 Task: Create new contact,   with mail id: 'JonesLiam@AOL.com', first name: 'Liam', Last name: 'Jones', Job Title: Chief Marketing Officer, Phone number (408) 555-5678. Change life cycle stage to  'Lead' and lead status to 'New'. Add new company to the associated contact: www.grab.in
 . Logged in from softage.5@softage.net
Action: Mouse moved to (67, 51)
Screenshot: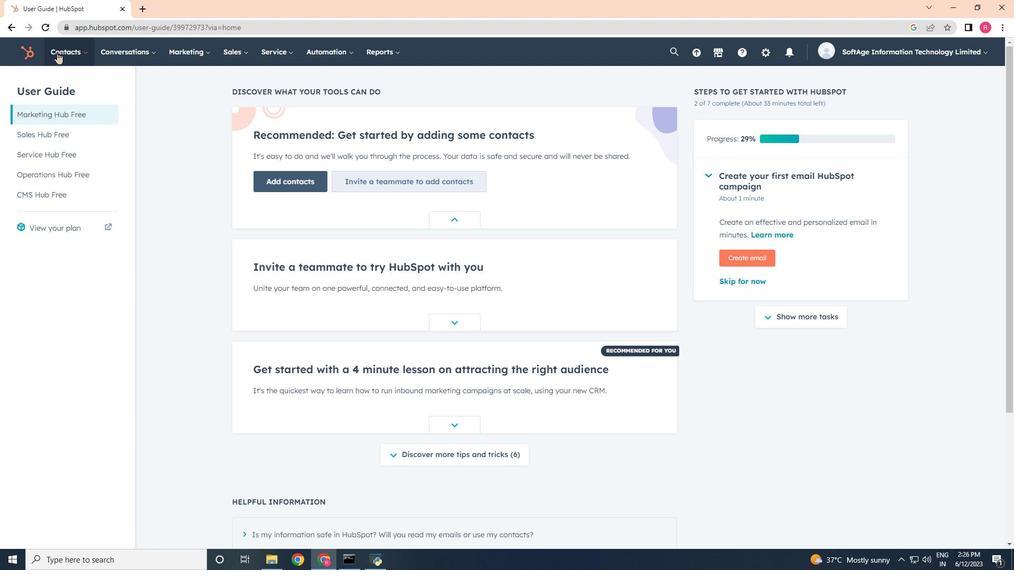 
Action: Mouse pressed left at (67, 51)
Screenshot: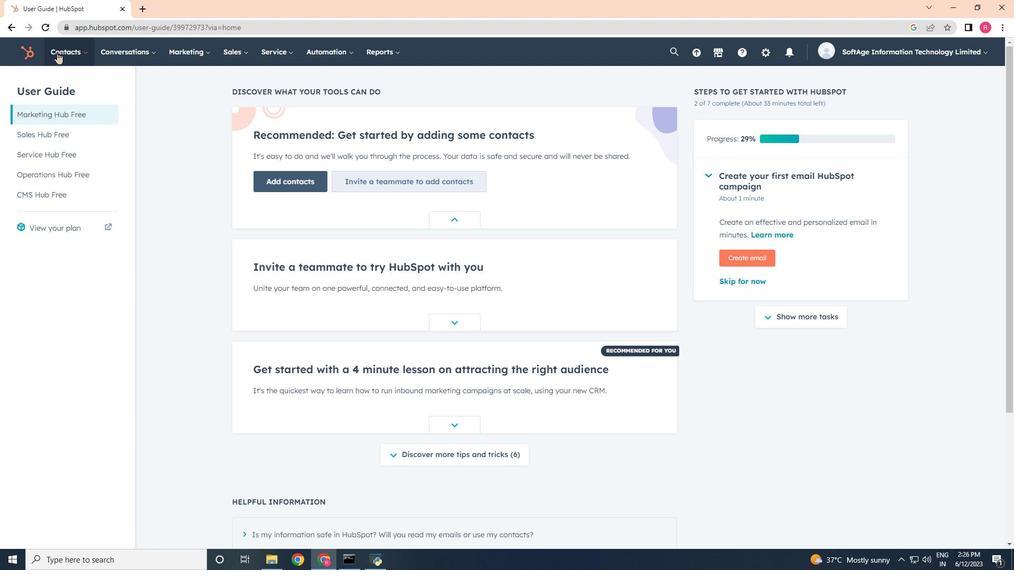 
Action: Mouse moved to (82, 85)
Screenshot: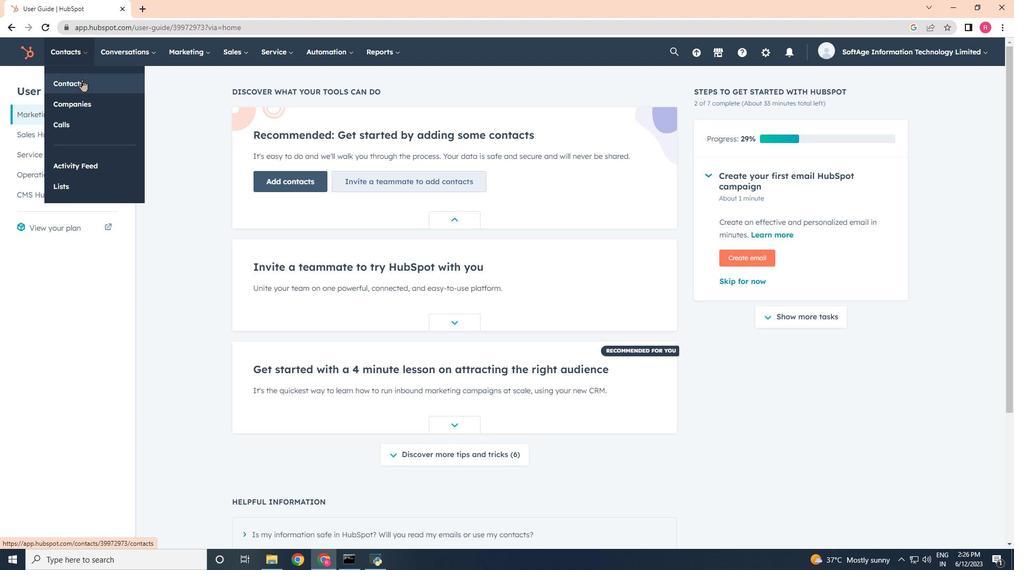
Action: Mouse pressed left at (82, 85)
Screenshot: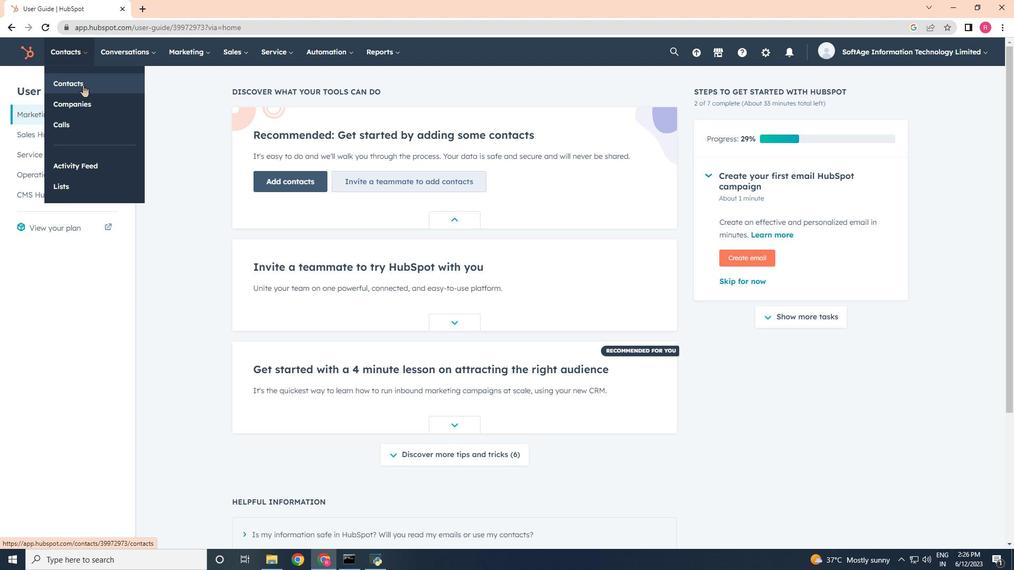 
Action: Mouse moved to (957, 85)
Screenshot: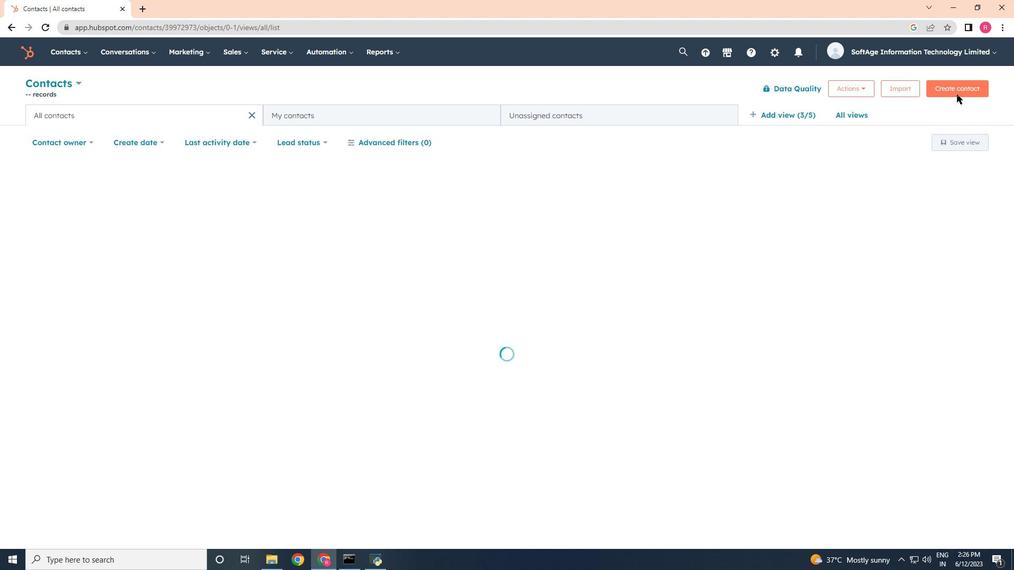 
Action: Mouse pressed left at (957, 85)
Screenshot: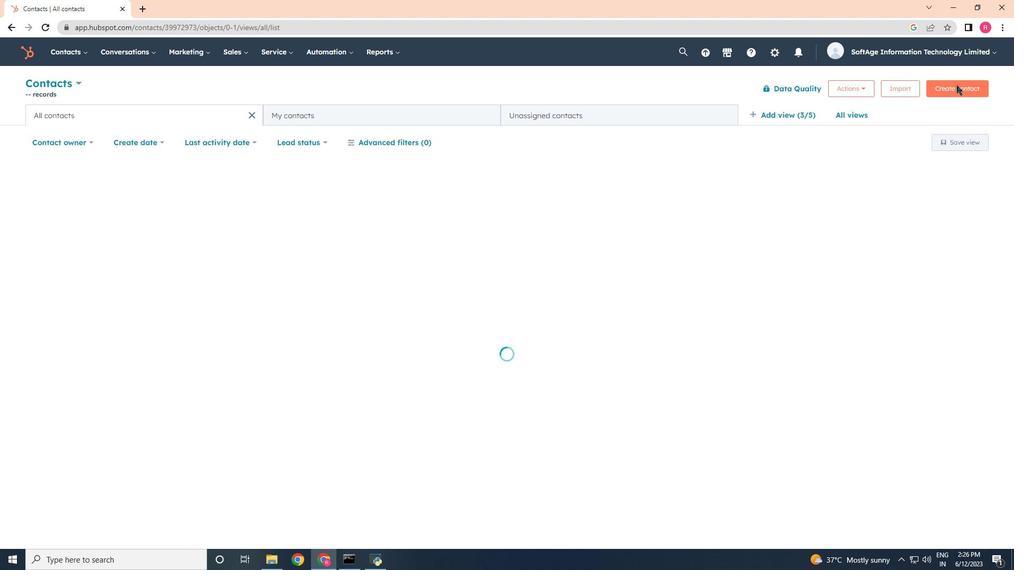 
Action: Mouse moved to (784, 139)
Screenshot: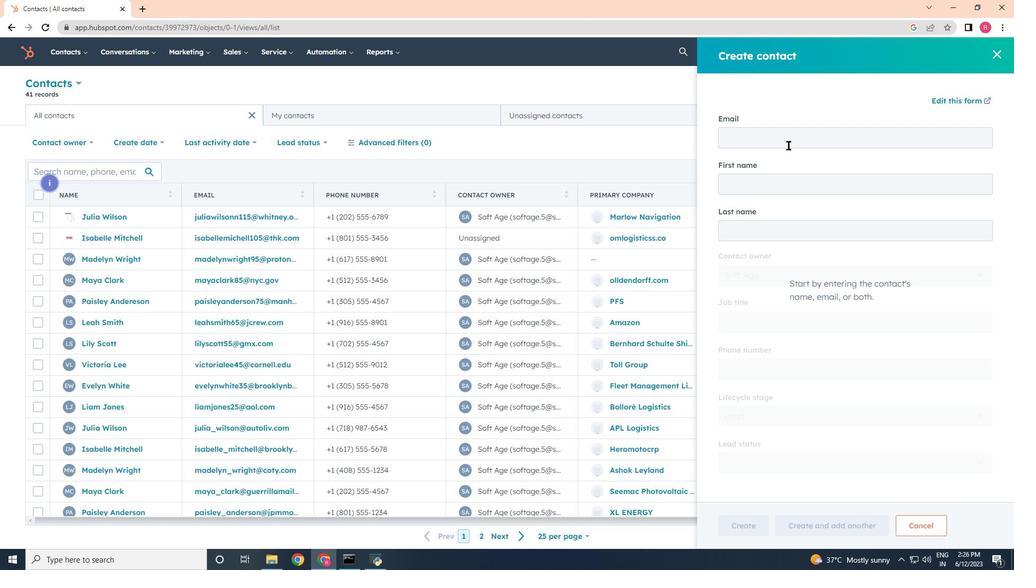 
Action: Mouse pressed left at (784, 139)
Screenshot: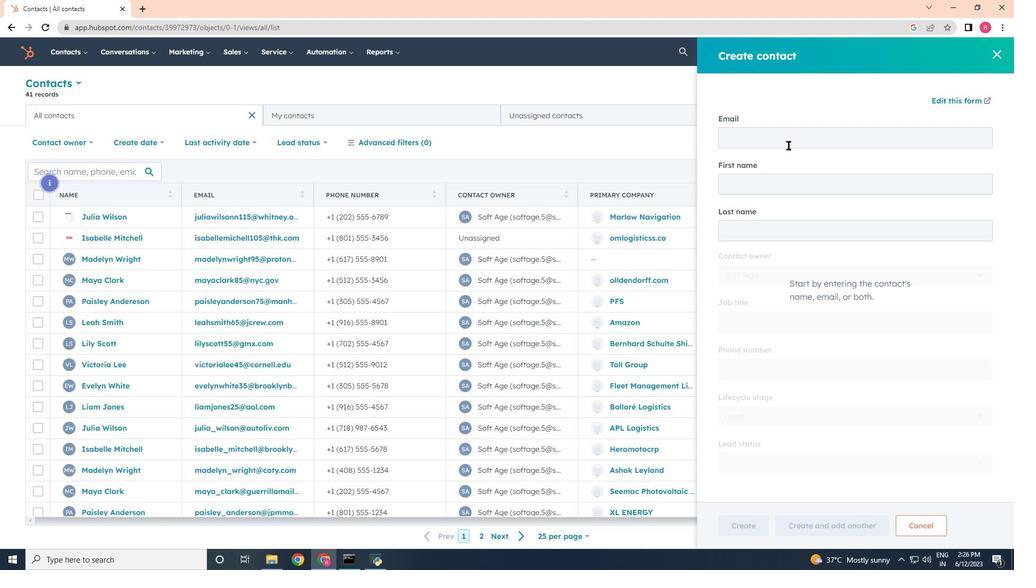 
Action: Mouse moved to (768, 147)
Screenshot: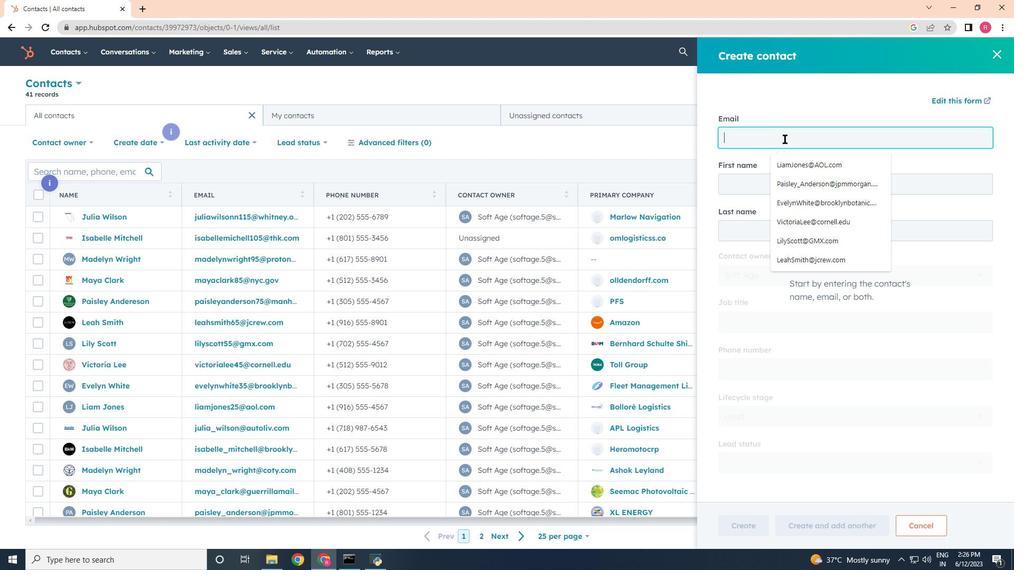 
Action: Key pressed <Key.shift>Jones<Key.shift><Key.shift><Key.shift><Key.shift><Key.shift><Key.shift><Key.shift><Key.shift><Key.shift>Liam<Key.shift><Key.shift><Key.shift><Key.shift>@<Key.shift><Key.shift>AOL.com<Key.tab><Key.shift>LI<Key.backspace>iam<Key.tab><Key.shift><Key.shift><Key.shift><Key.shift><Key.shift><Key.shift><Key.shift>Jones<Key.tab><Key.tab><Key.shift>Chief<Key.space><Key.shift>Marketing<Key.space><Key.shift>Officer
Screenshot: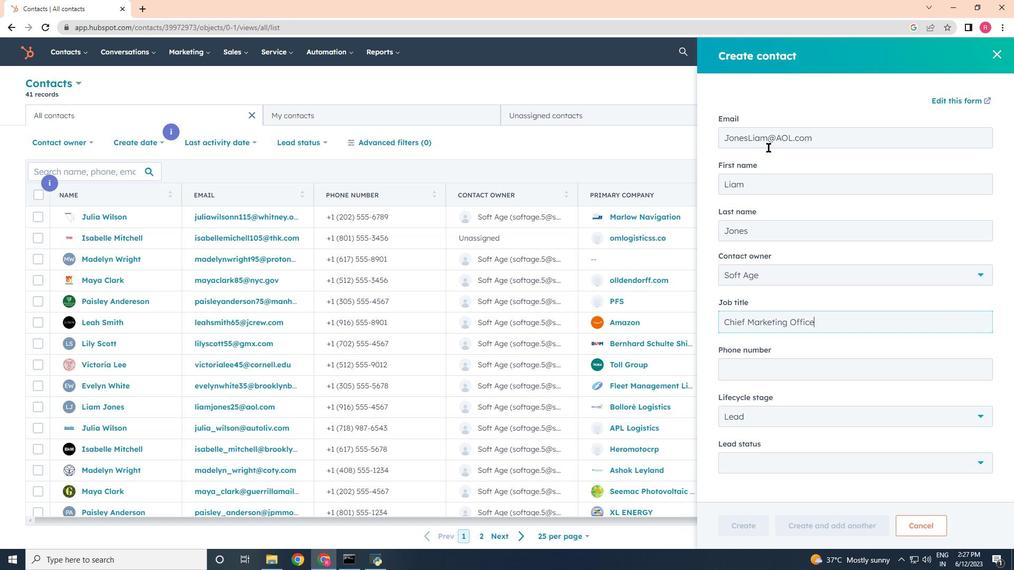 
Action: Mouse moved to (802, 361)
Screenshot: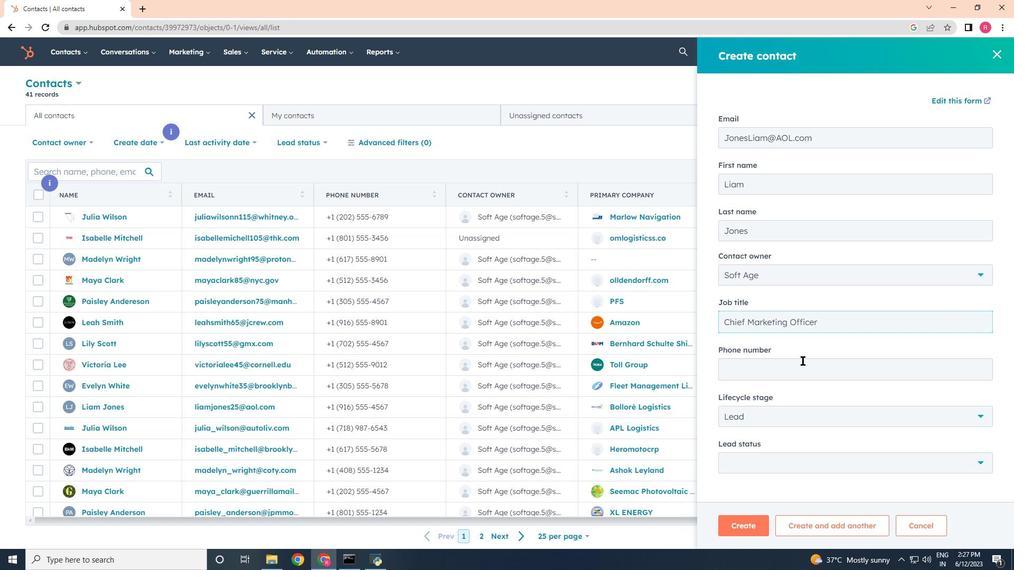 
Action: Mouse pressed left at (802, 361)
Screenshot: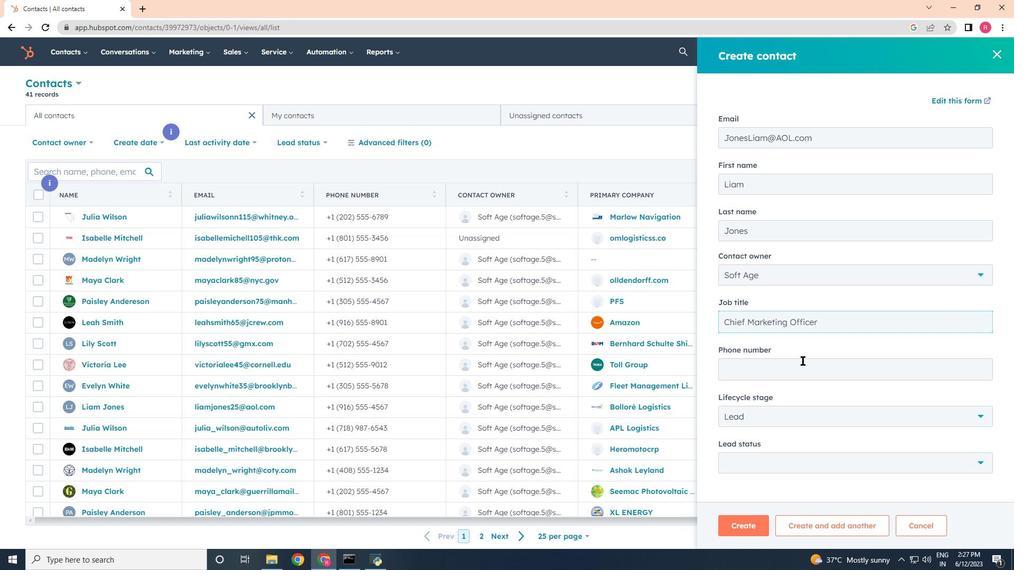 
Action: Mouse moved to (802, 362)
Screenshot: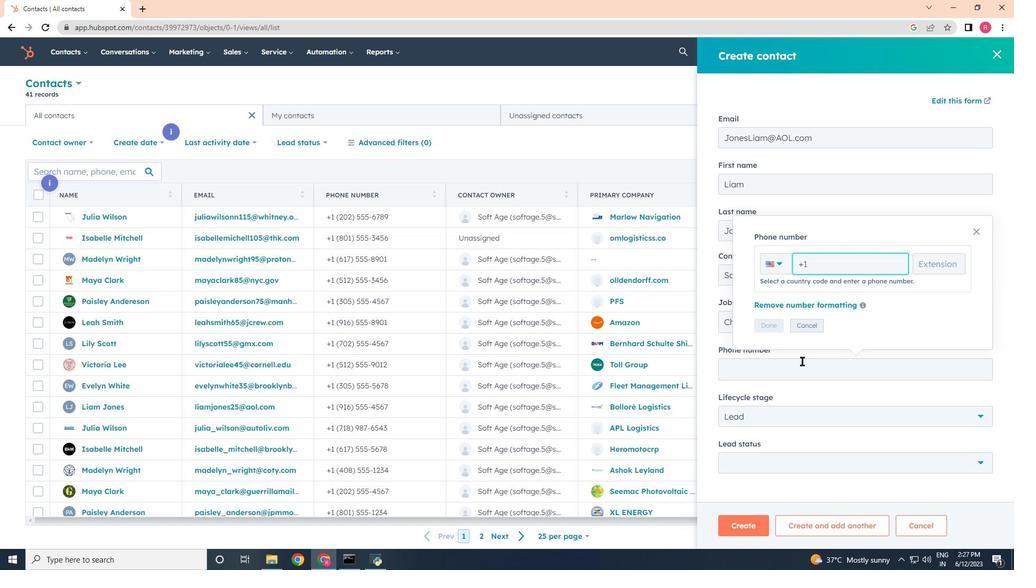 
Action: Key pressed 40855556788
Screenshot: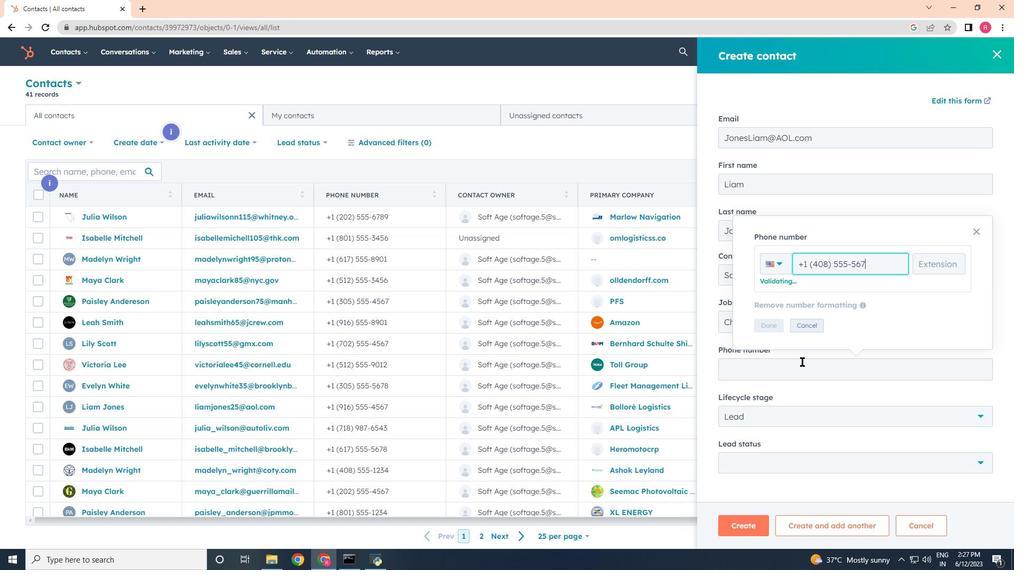 
Action: Mouse moved to (873, 264)
Screenshot: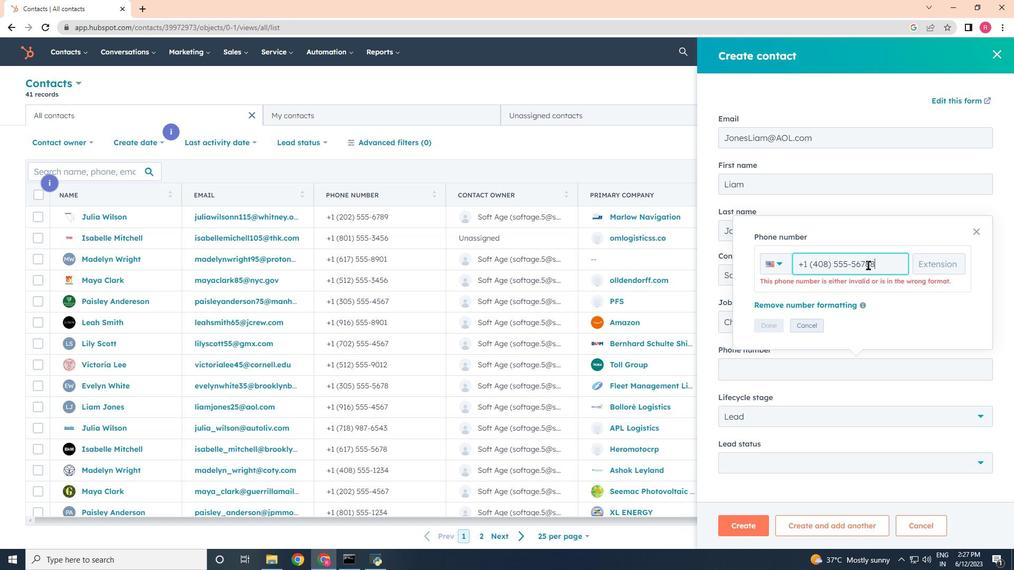 
Action: Mouse pressed left at (873, 264)
Screenshot: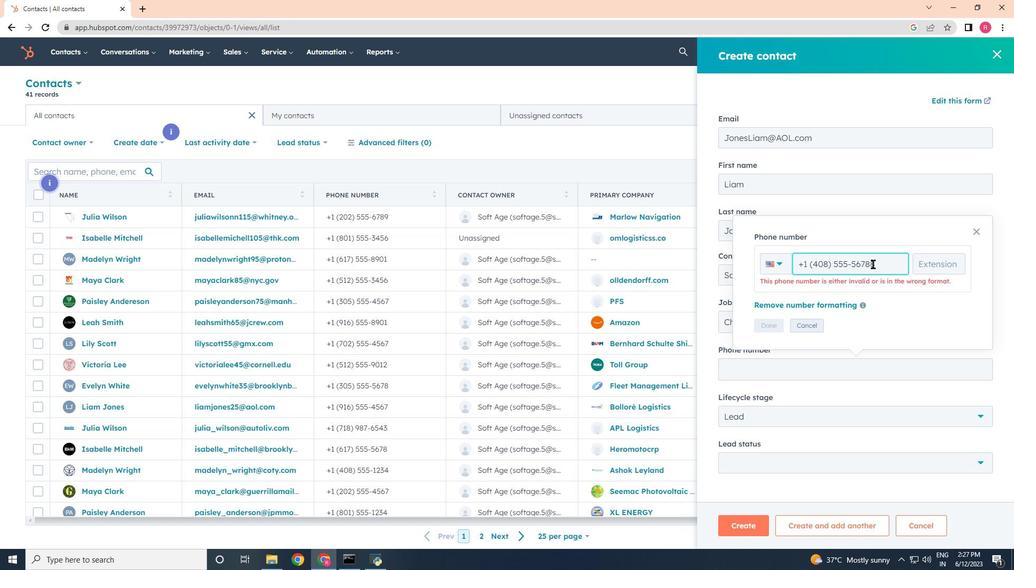 
Action: Mouse moved to (876, 261)
Screenshot: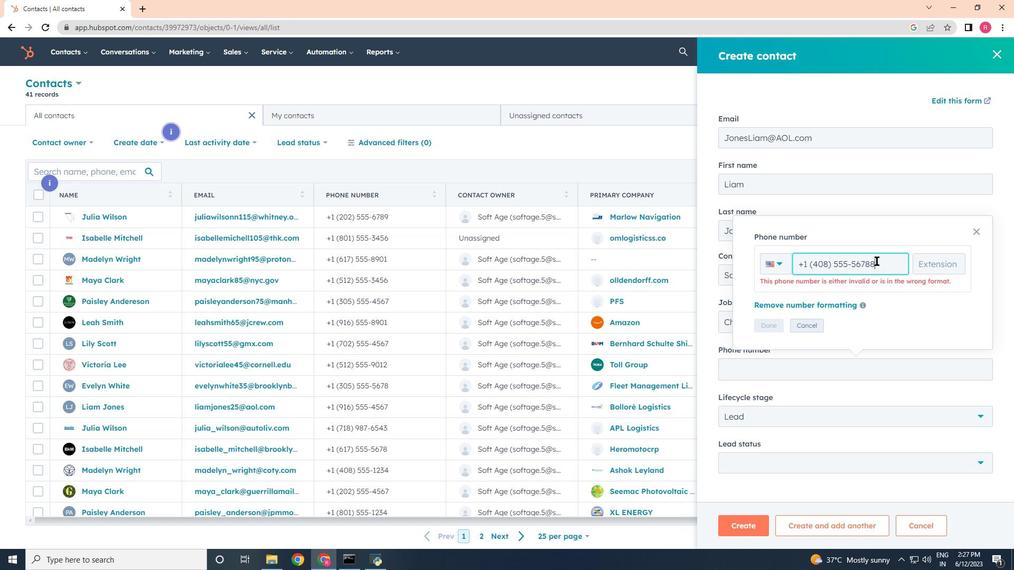 
Action: Key pressed <Key.backspace>
Screenshot: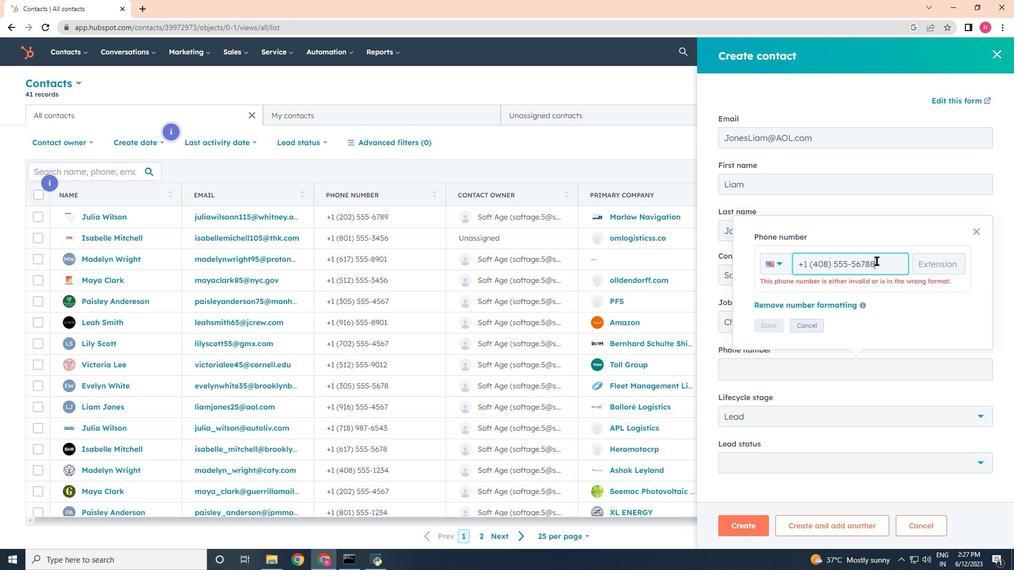 
Action: Mouse moved to (777, 327)
Screenshot: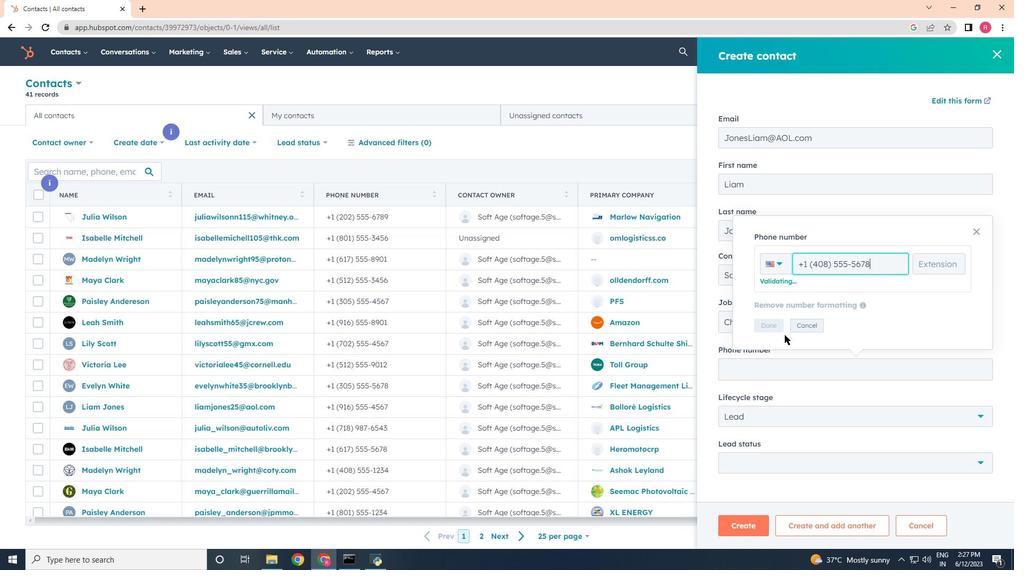
Action: Mouse pressed left at (777, 327)
Screenshot: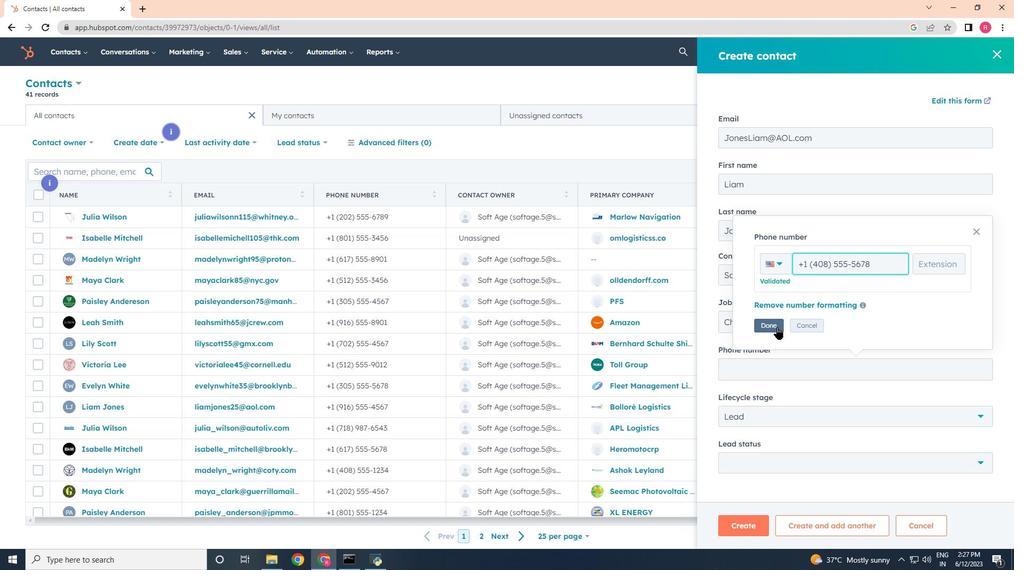 
Action: Mouse moved to (773, 421)
Screenshot: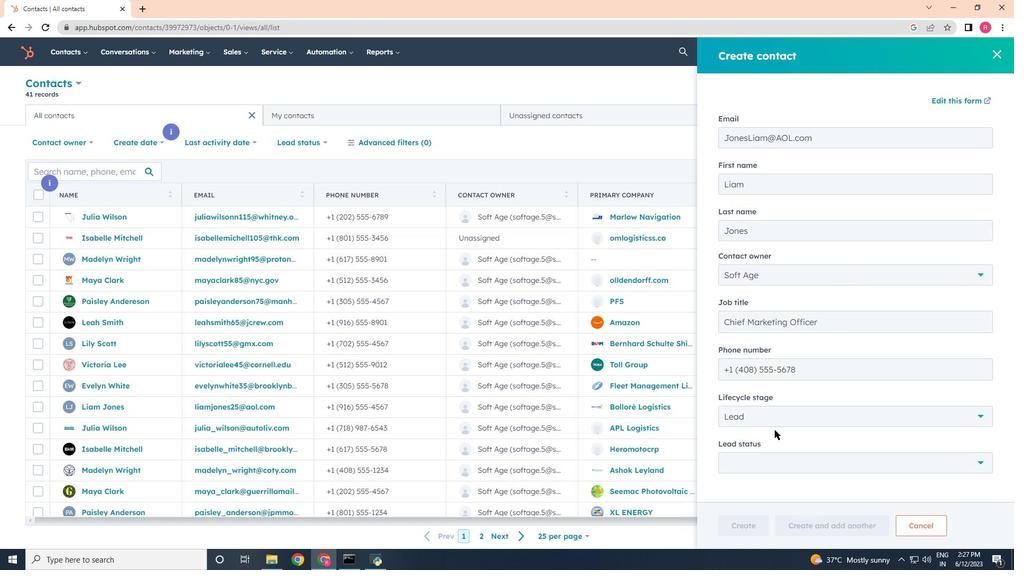 
Action: Mouse pressed left at (773, 421)
Screenshot: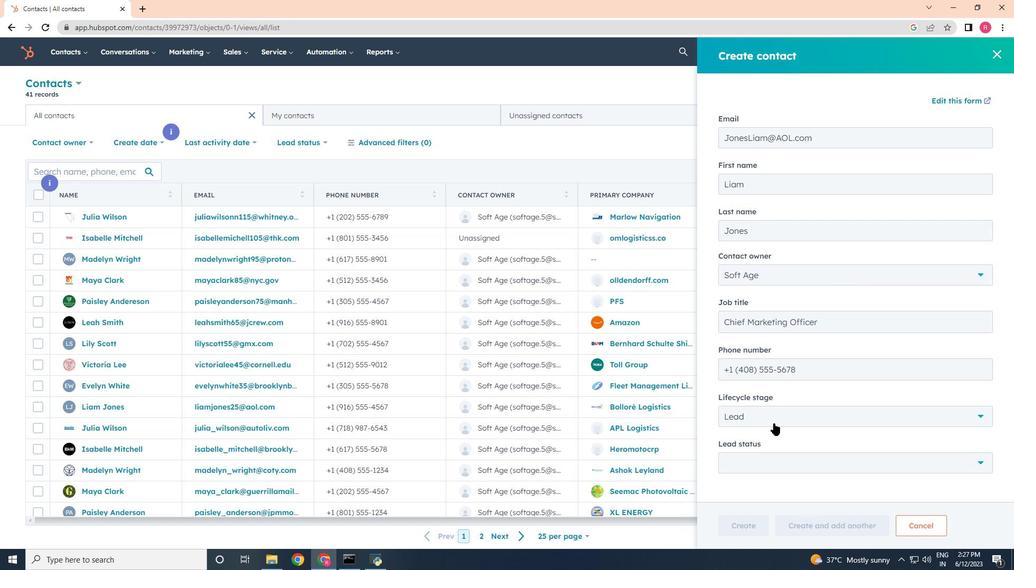 
Action: Mouse moved to (756, 321)
Screenshot: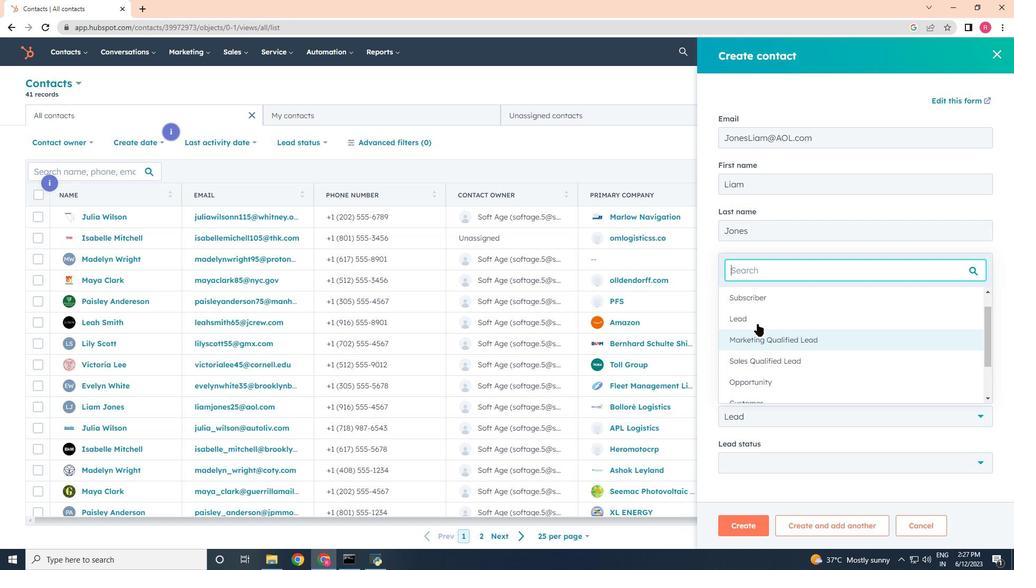 
Action: Mouse pressed left at (756, 321)
Screenshot: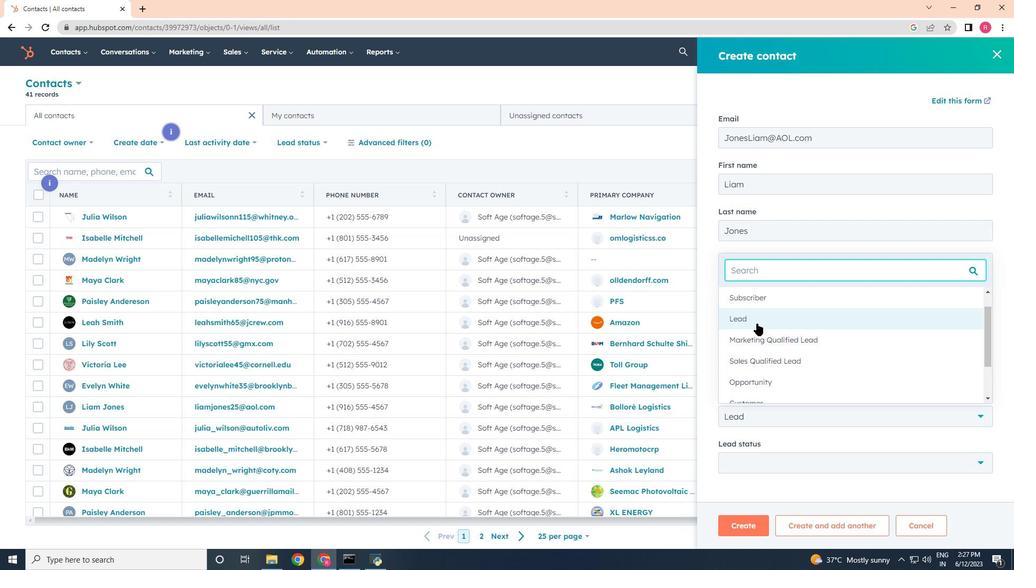 
Action: Mouse moved to (753, 462)
Screenshot: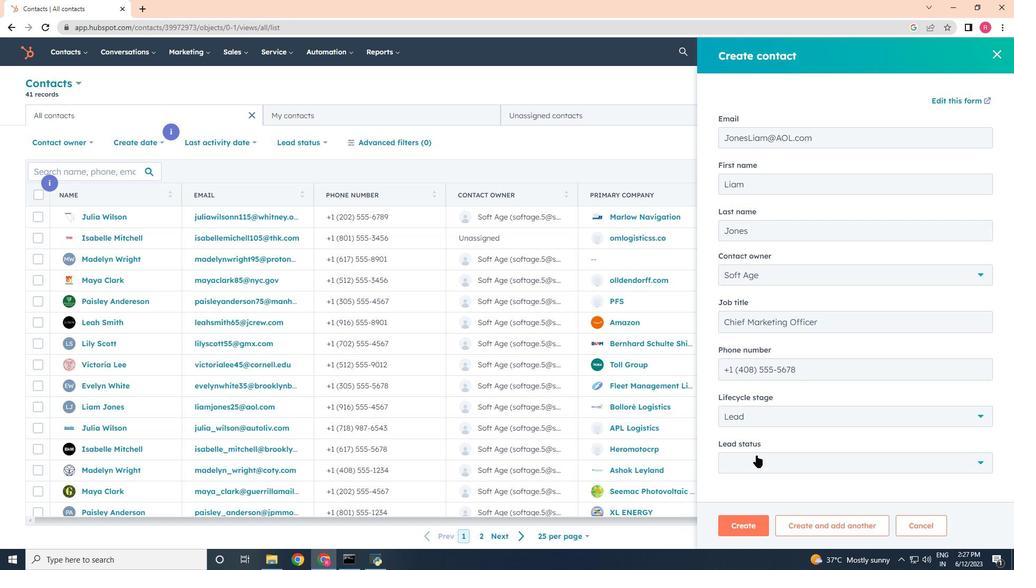 
Action: Mouse pressed left at (753, 462)
Screenshot: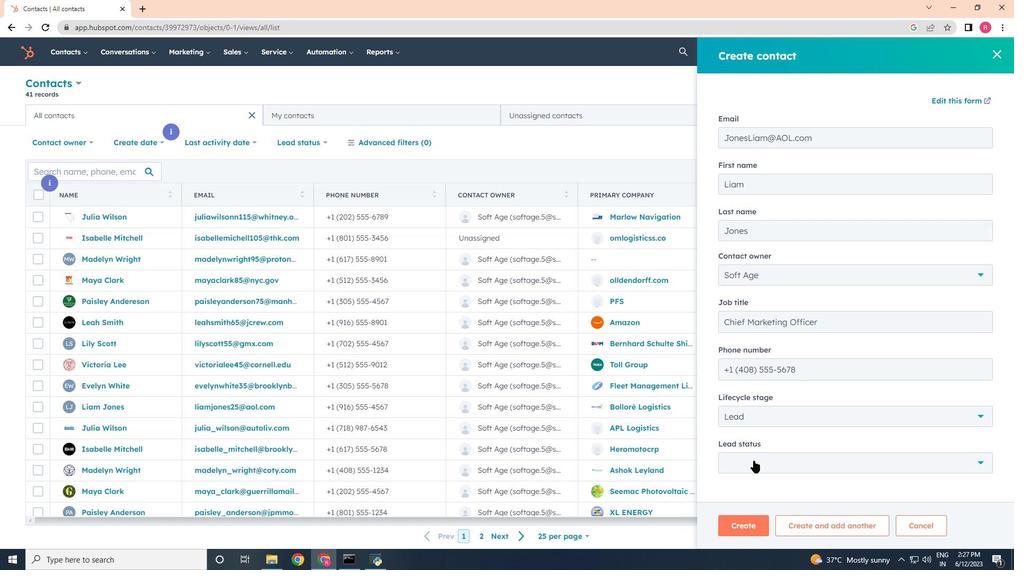 
Action: Mouse moved to (747, 370)
Screenshot: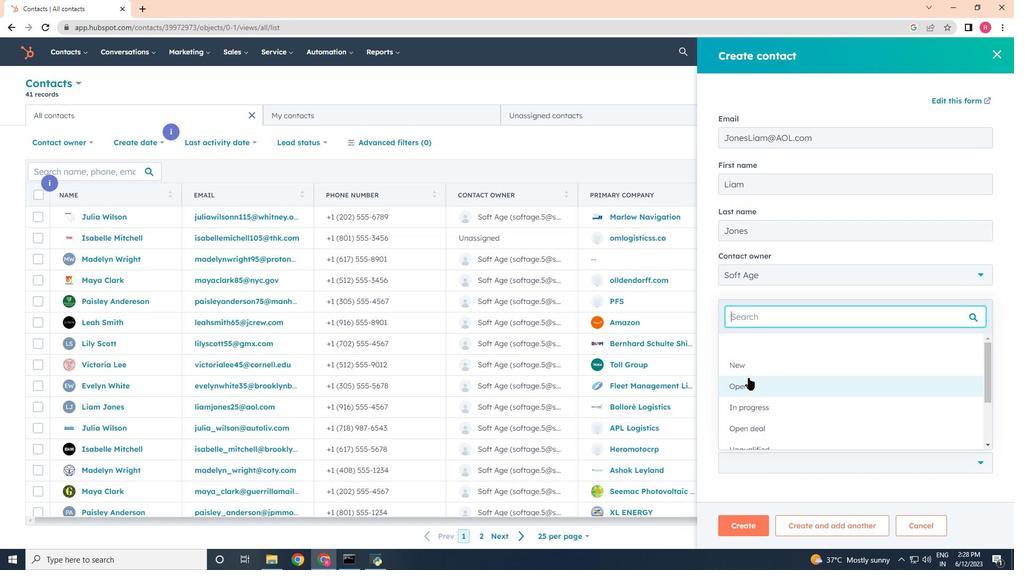 
Action: Mouse pressed left at (747, 370)
Screenshot: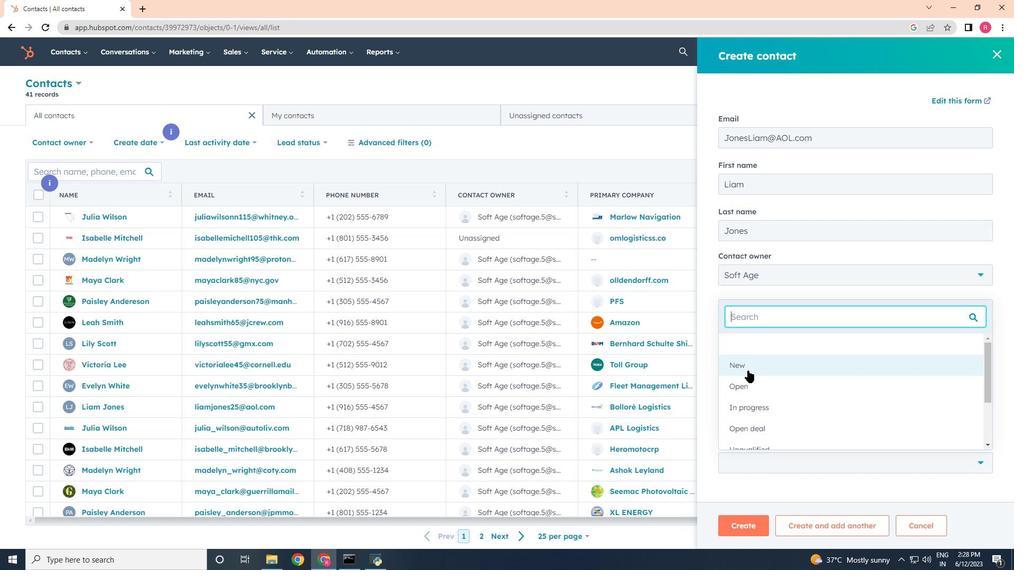 
Action: Mouse moved to (753, 534)
Screenshot: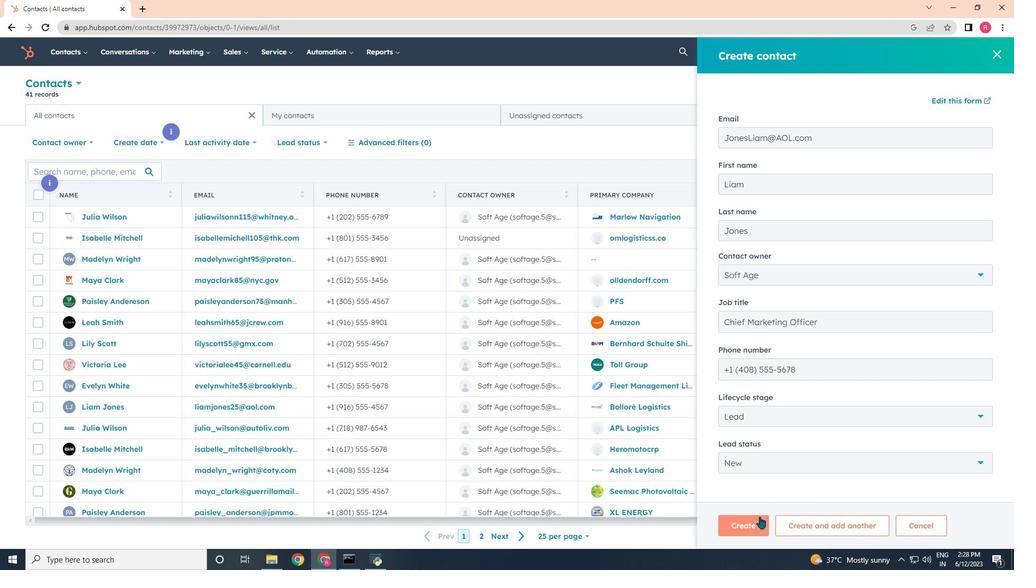 
Action: Mouse pressed left at (753, 534)
Screenshot: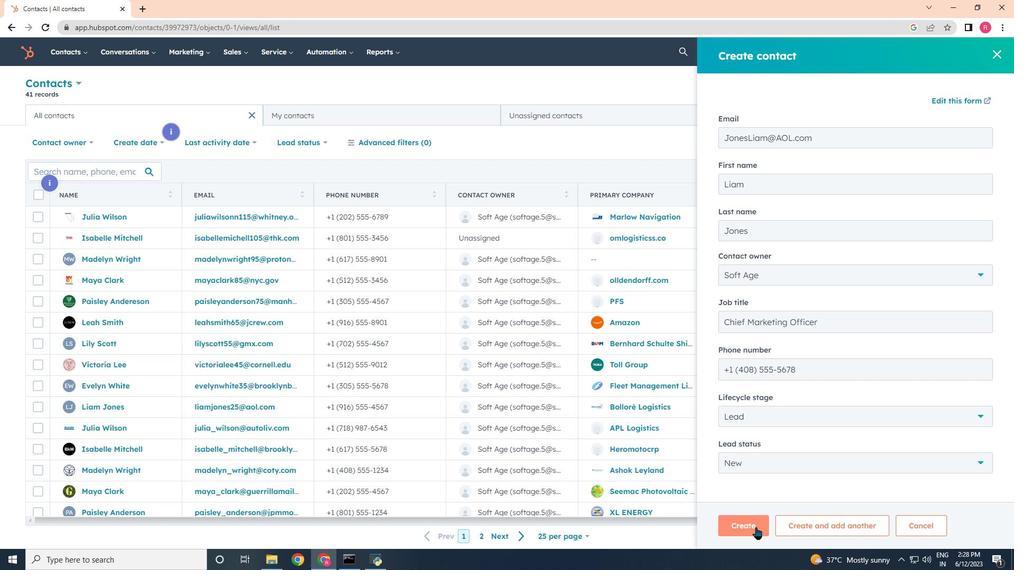 
Action: Mouse moved to (713, 342)
Screenshot: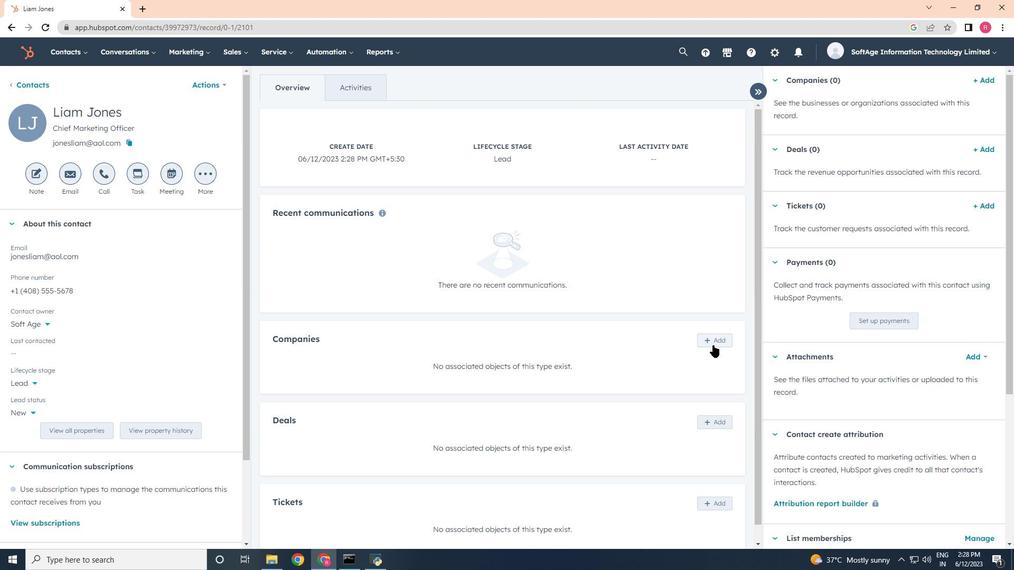 
Action: Mouse pressed left at (713, 342)
Screenshot: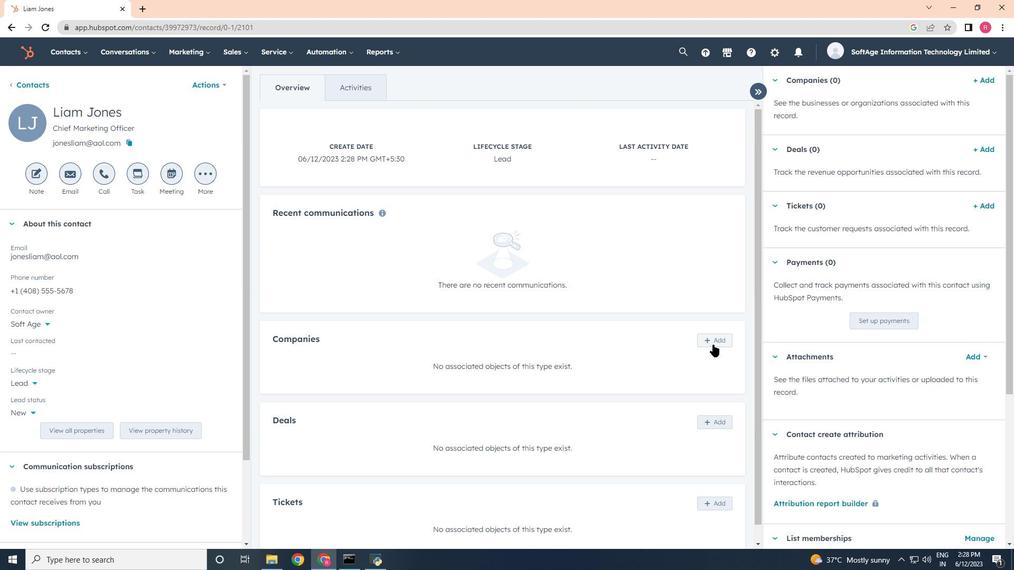 
Action: Mouse moved to (807, 107)
Screenshot: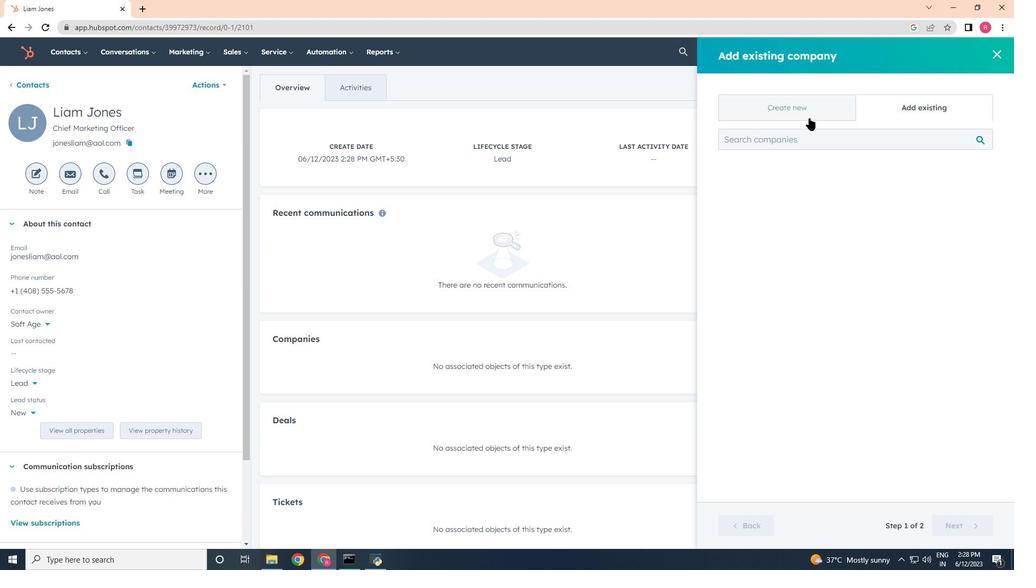 
Action: Mouse pressed left at (807, 107)
Screenshot: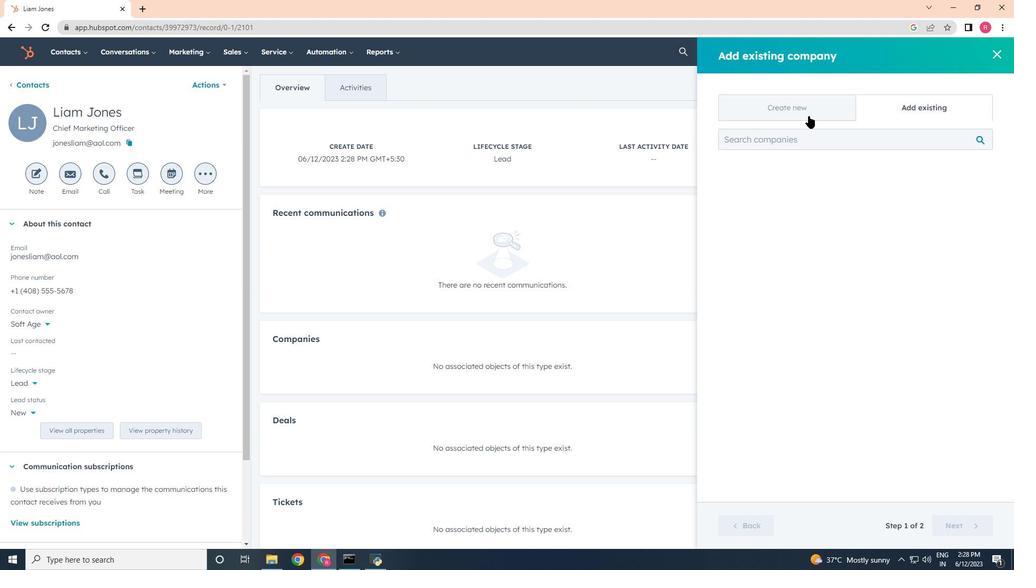 
Action: Mouse moved to (756, 175)
Screenshot: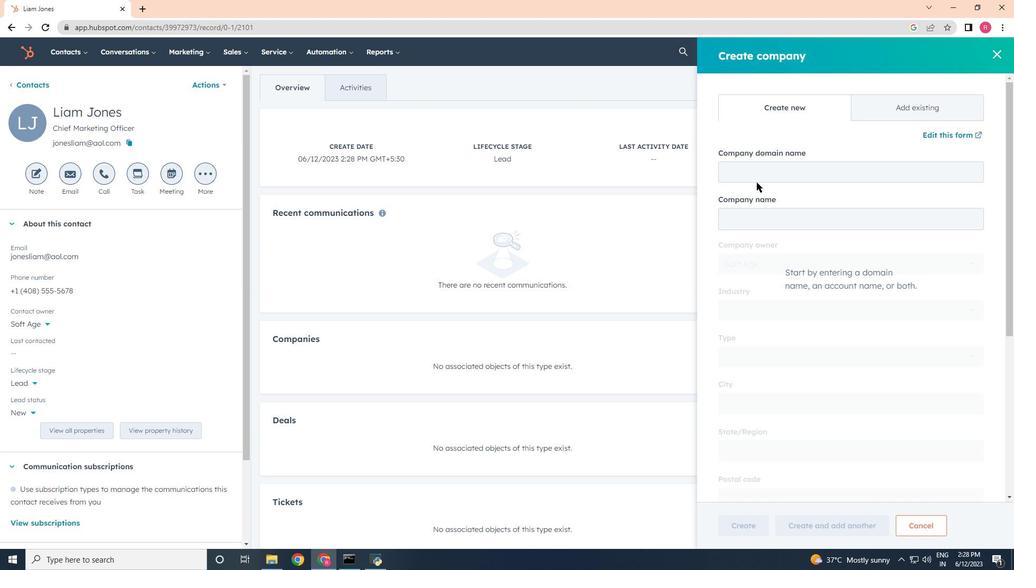 
Action: Mouse pressed left at (756, 175)
Screenshot: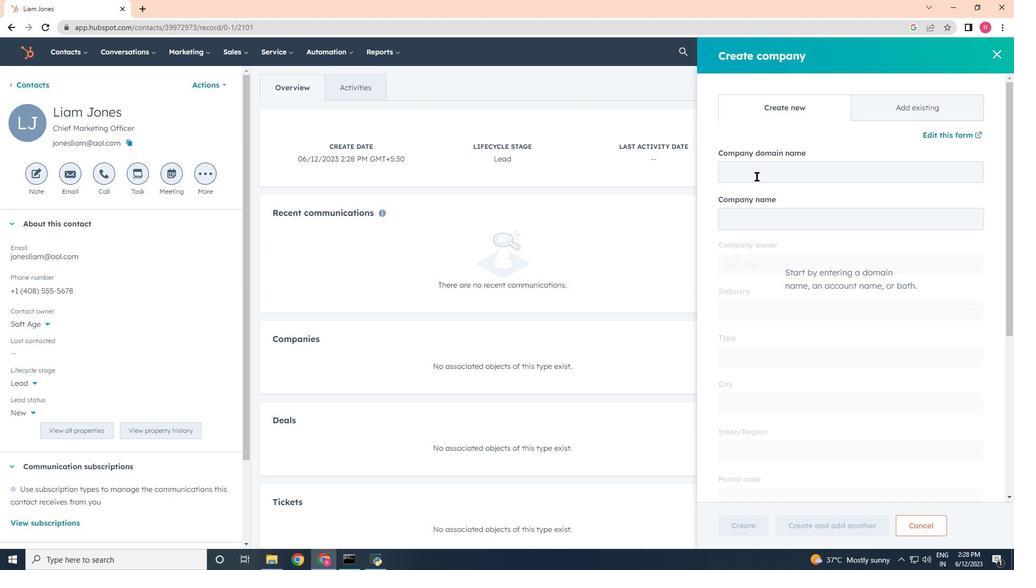 
Action: Key pressed www..grab.in
Screenshot: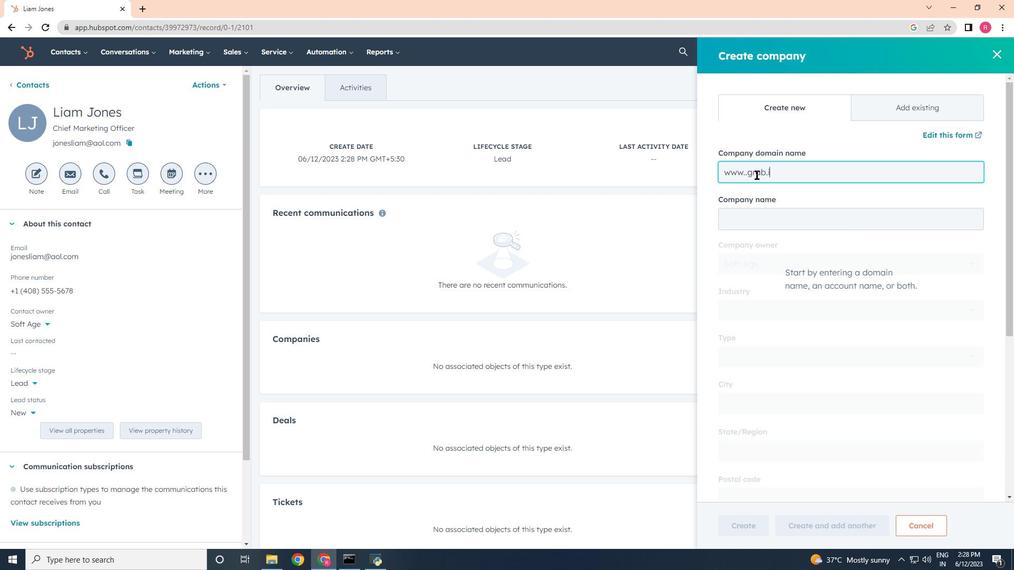 
Action: Mouse moved to (786, 169)
Screenshot: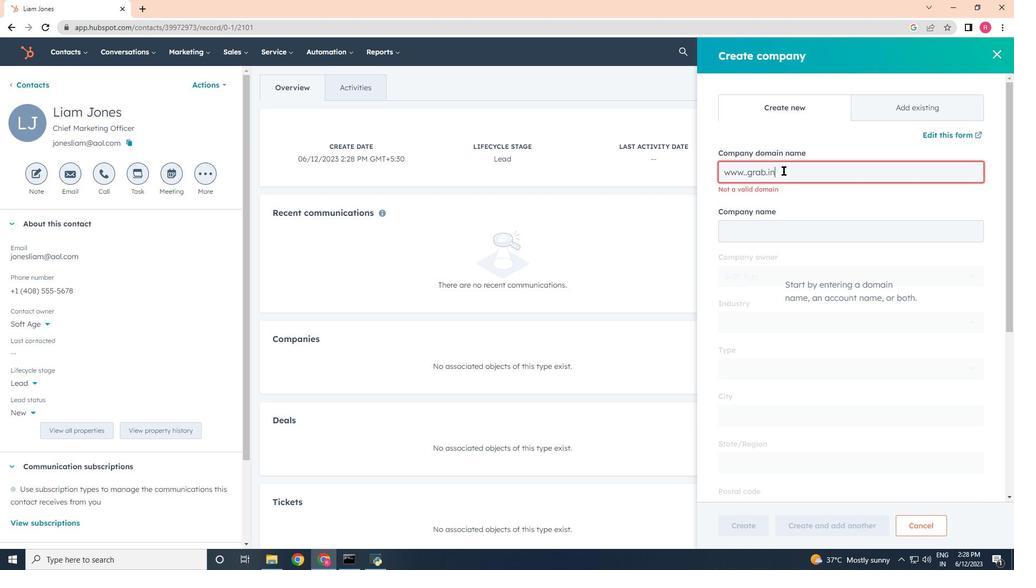 
Action: Key pressed <Key.backspace><Key.backspace>
Screenshot: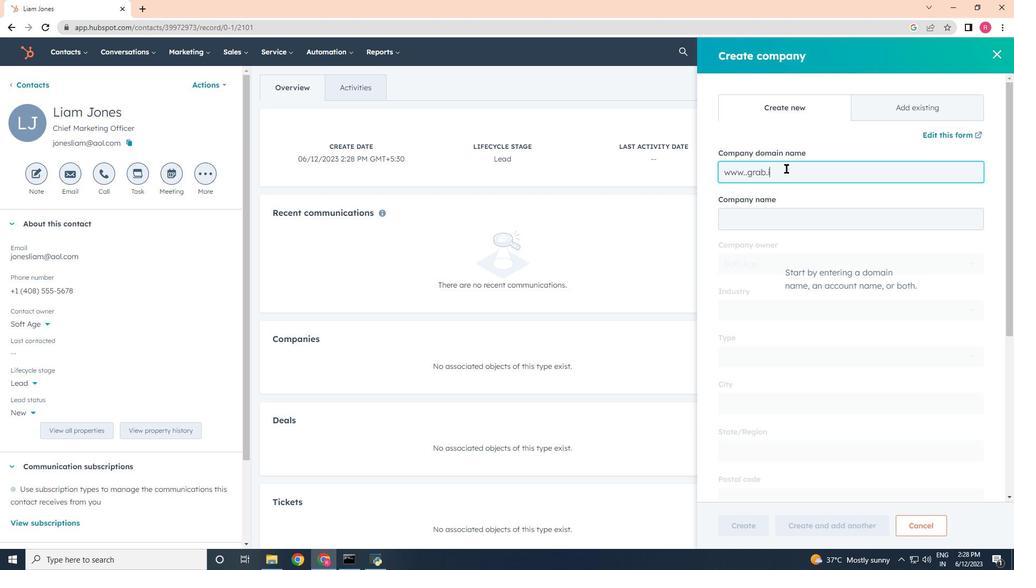 
Action: Mouse moved to (785, 174)
Screenshot: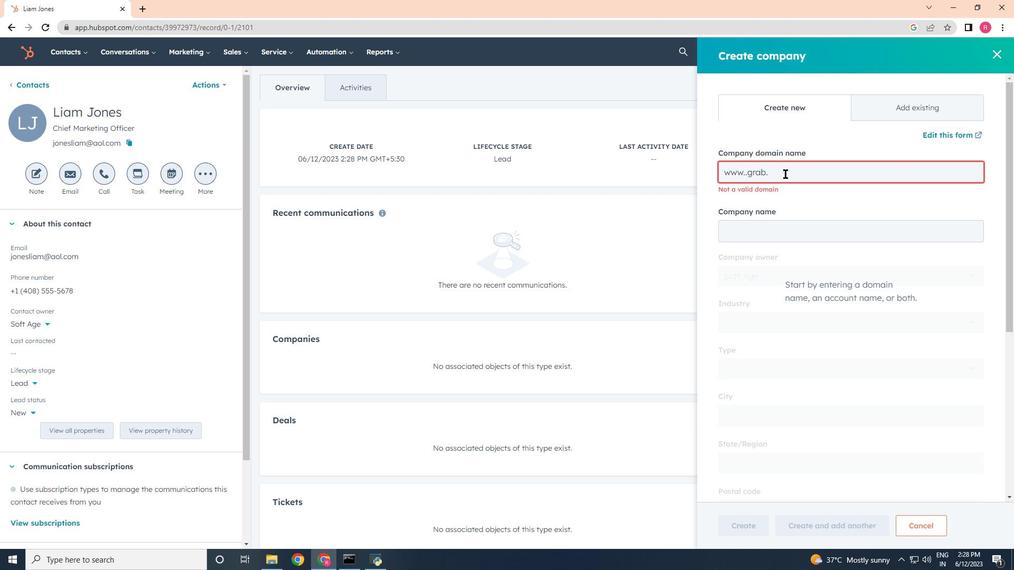 
Action: Key pressed <Key.backspace><Key.backspace><Key.backspace><Key.backspace><Key.backspace><Key.backspace><Key.backspace><Key.backspace><Key.backspace><Key.backspace><Key.backspace><Key.backspace><Key.backspace><Key.backspace><Key.backspace><Key.backspace><Key.backspace><Key.backspace><Key.backspace><Key.backspace><Key.backspace>www.gr<Key.backspace>arab<Key.backspace><Key.backspace><Key.backspace><Key.backspace>arb.in
Screenshot: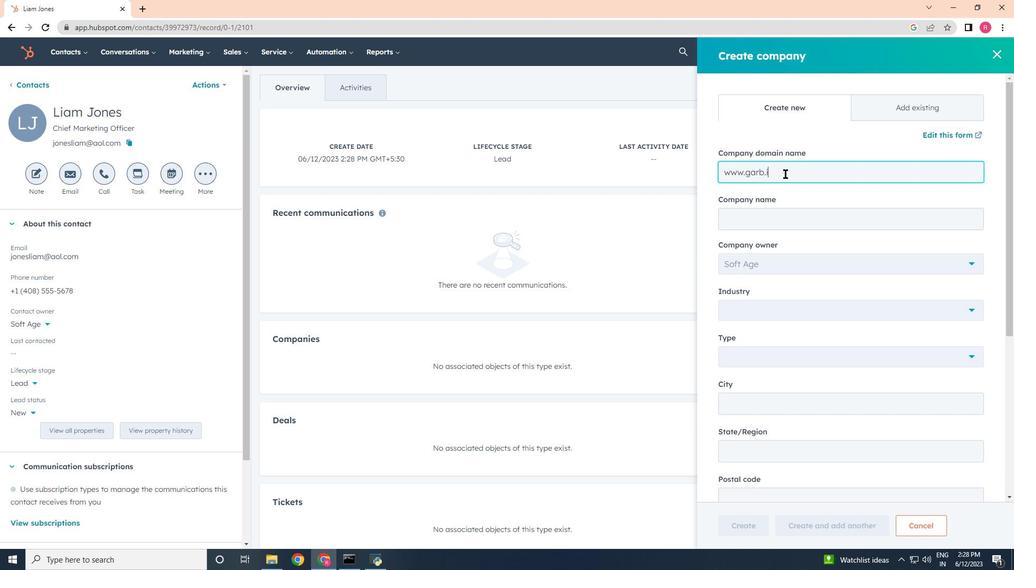 
Action: Mouse moved to (735, 527)
Screenshot: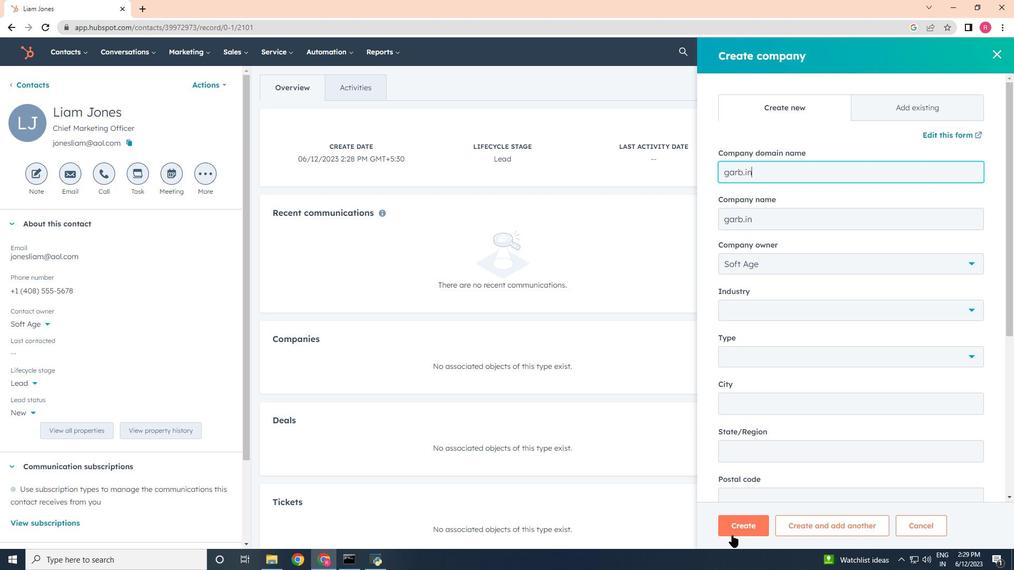 
Action: Mouse pressed left at (735, 527)
Screenshot: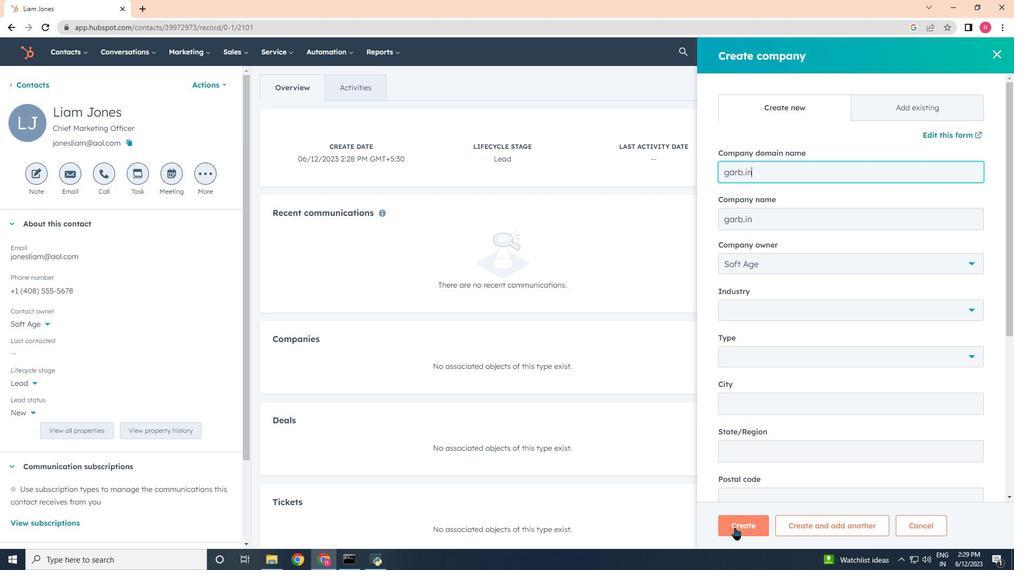 
Action: Mouse moved to (719, 504)
Screenshot: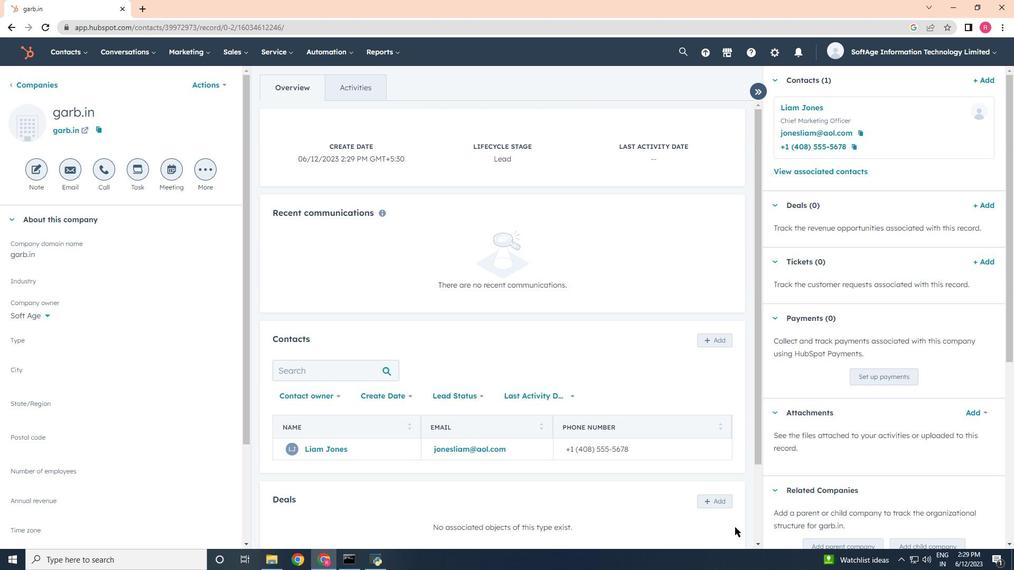 
